 Task: Choose the option to open a specific page or set of pages.
Action: Mouse moved to (1382, 46)
Screenshot: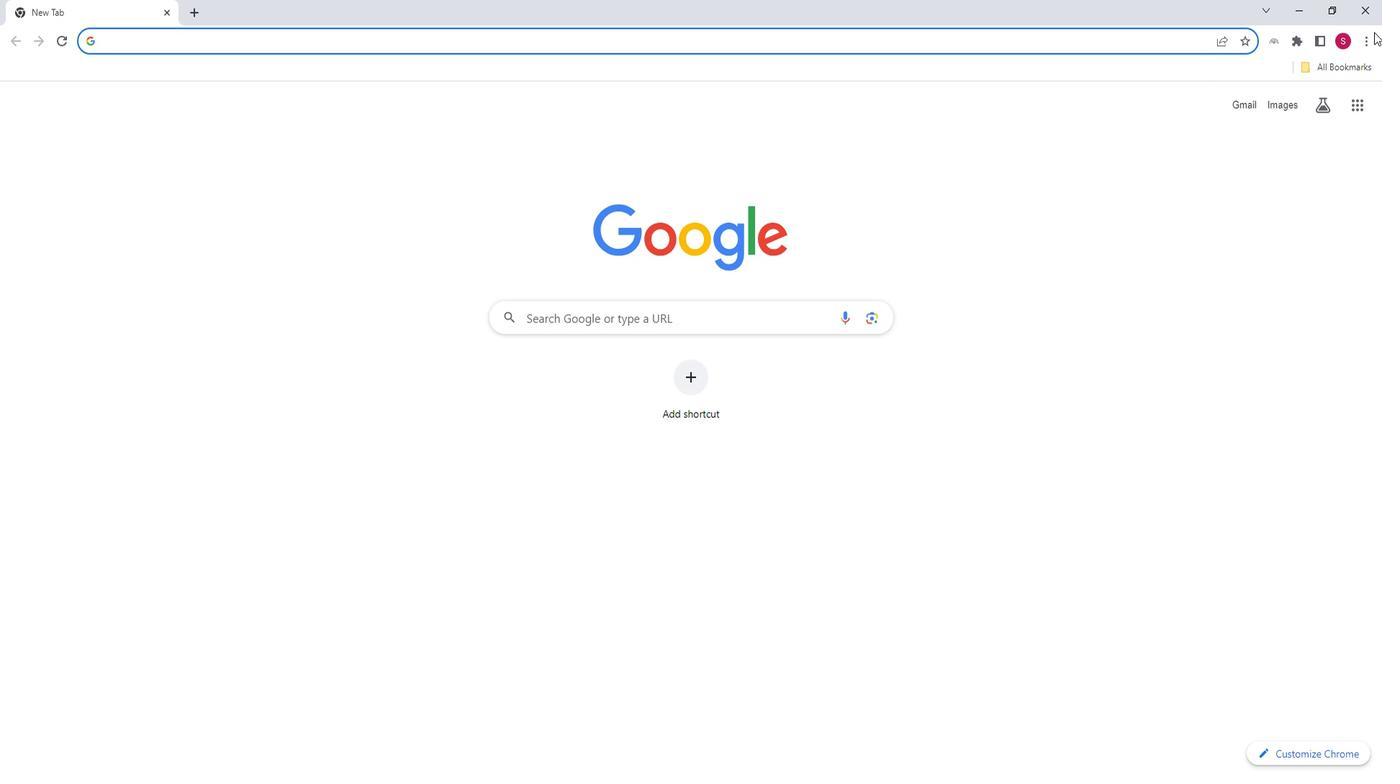 
Action: Mouse pressed left at (1382, 46)
Screenshot: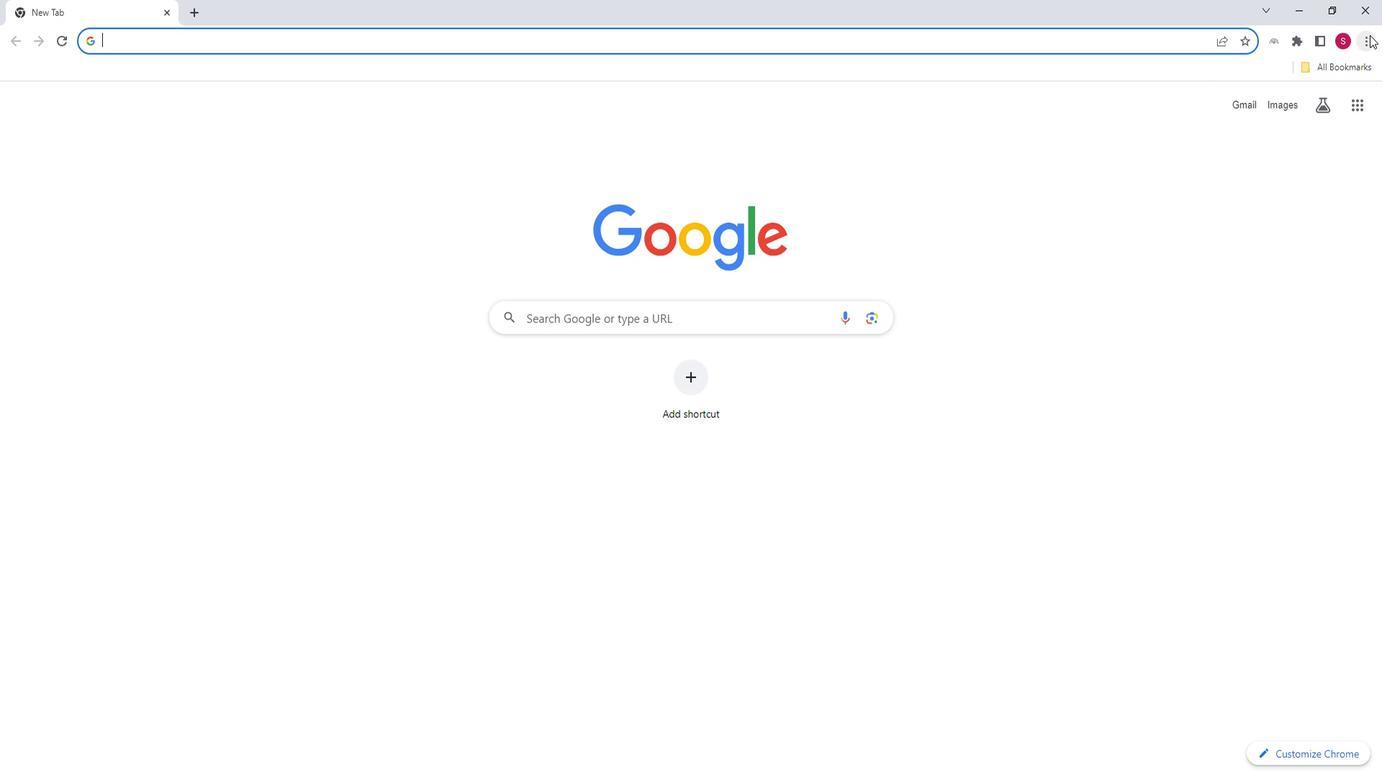 
Action: Mouse moved to (1234, 315)
Screenshot: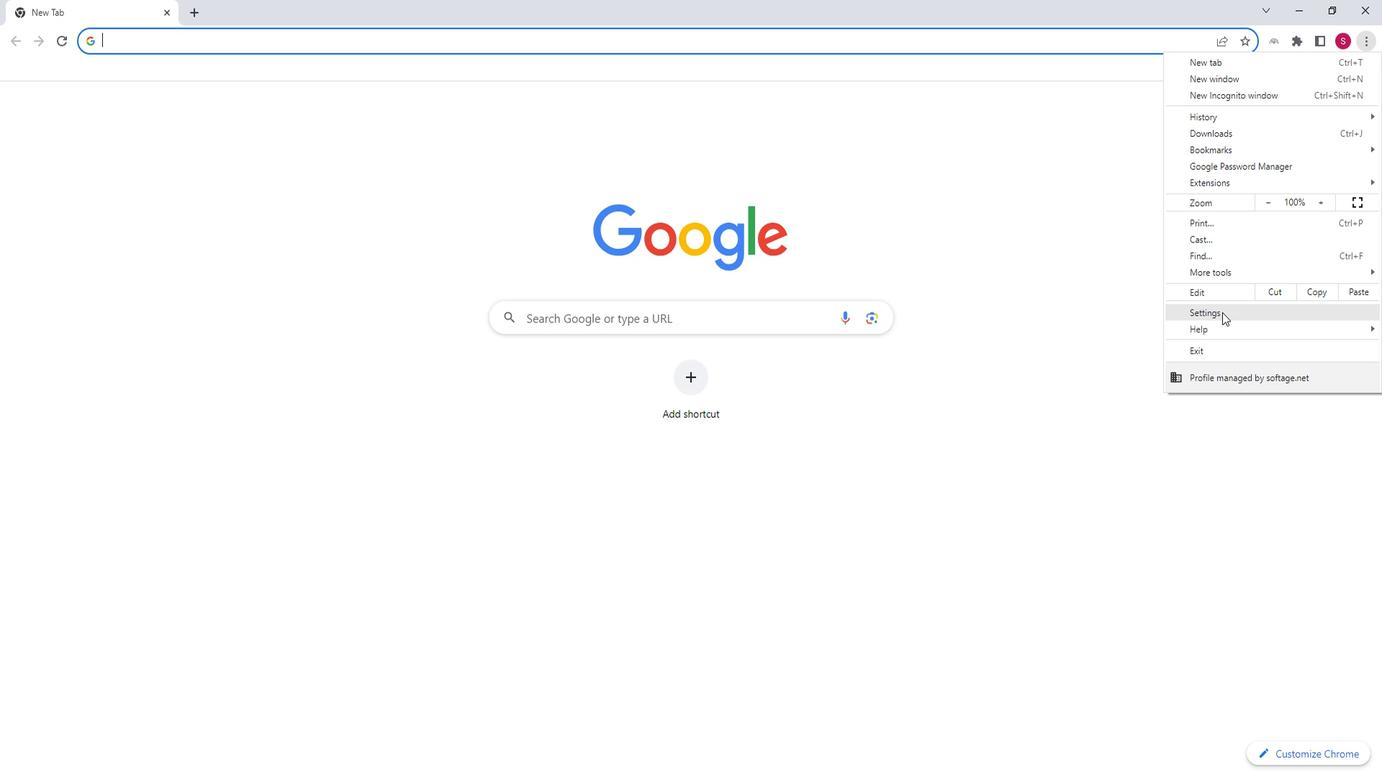 
Action: Mouse pressed left at (1234, 315)
Screenshot: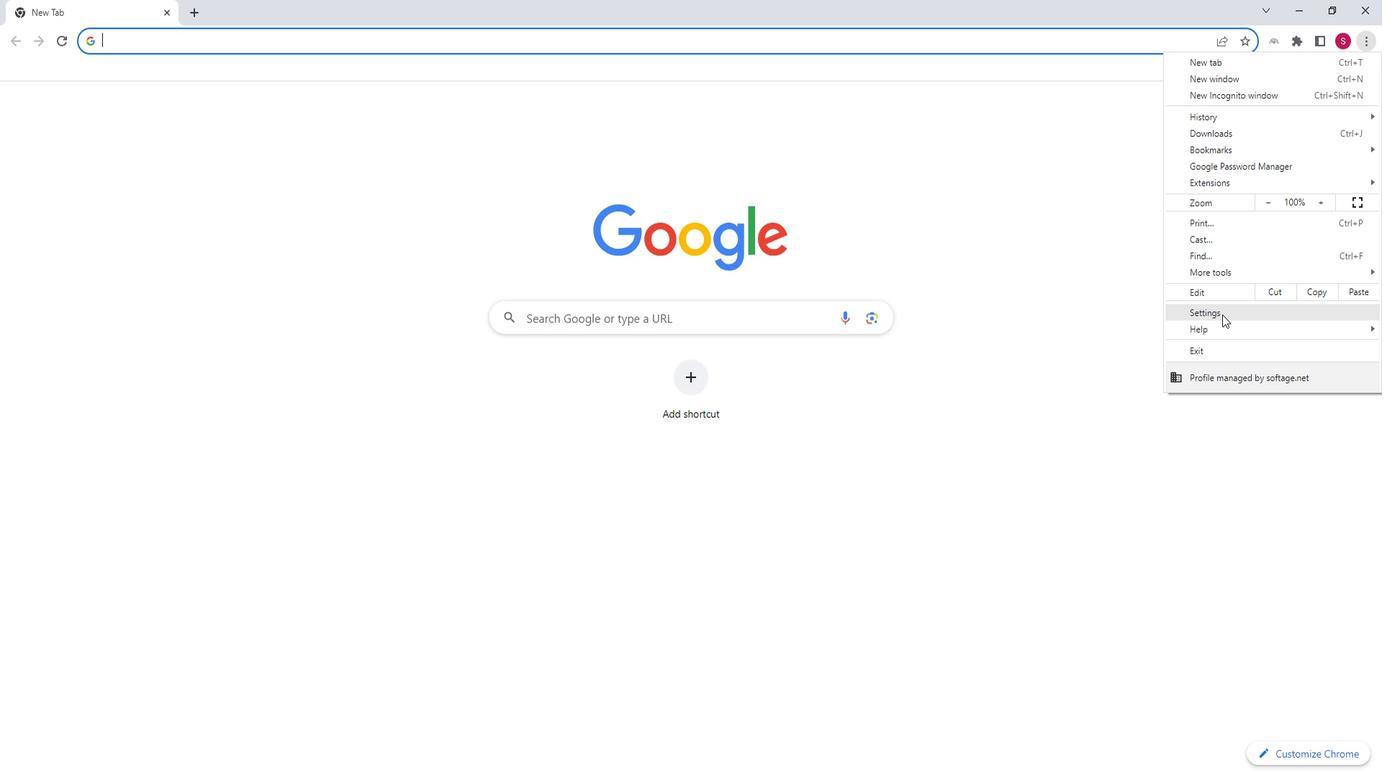 
Action: Mouse moved to (113, 327)
Screenshot: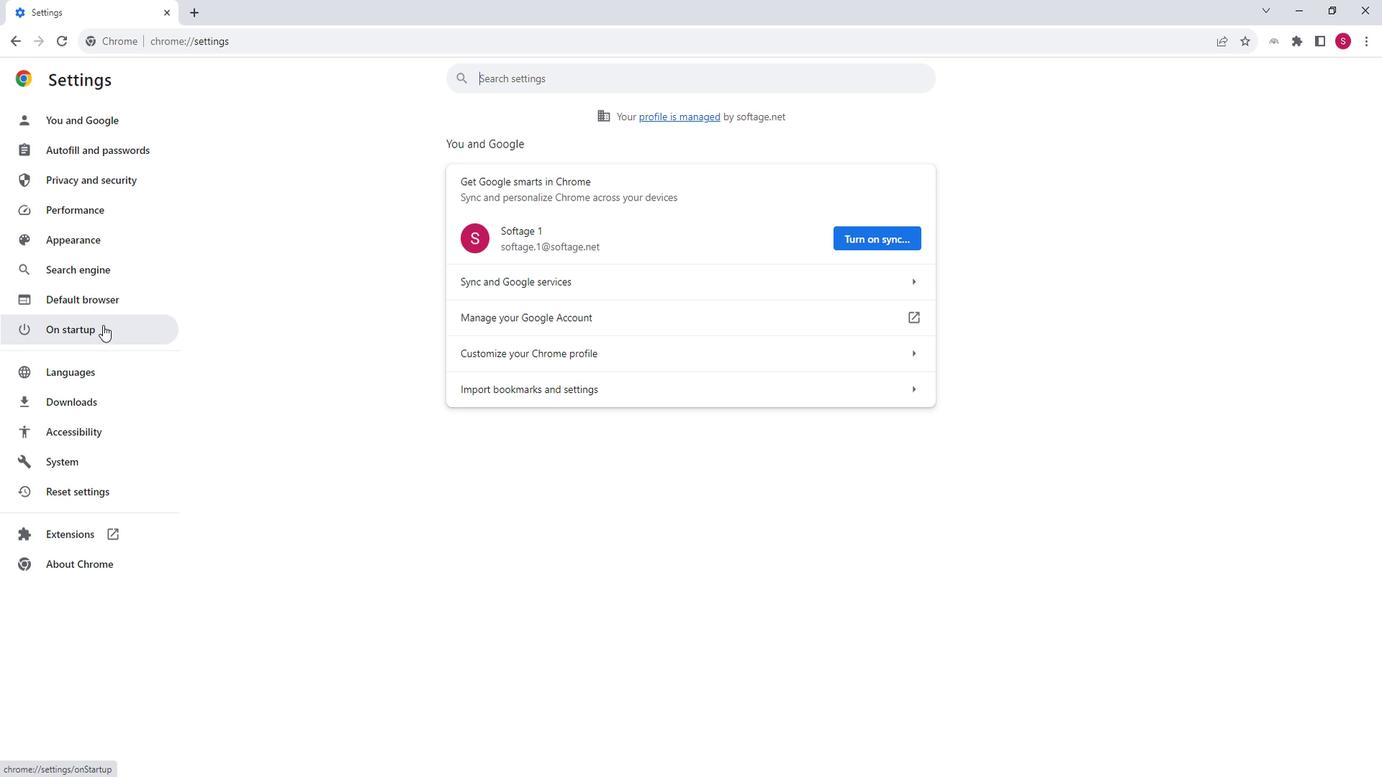 
Action: Mouse pressed left at (113, 327)
Screenshot: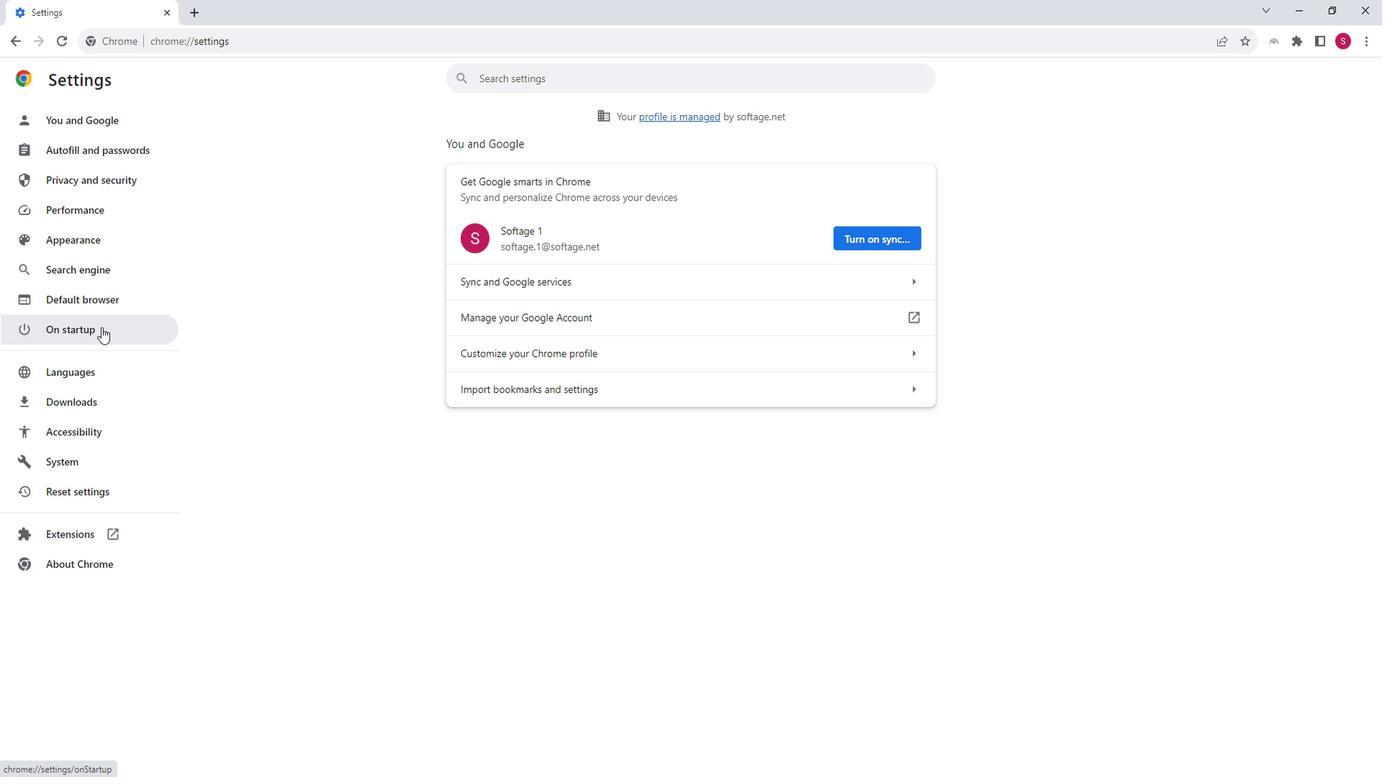 
Action: Mouse moved to (593, 253)
Screenshot: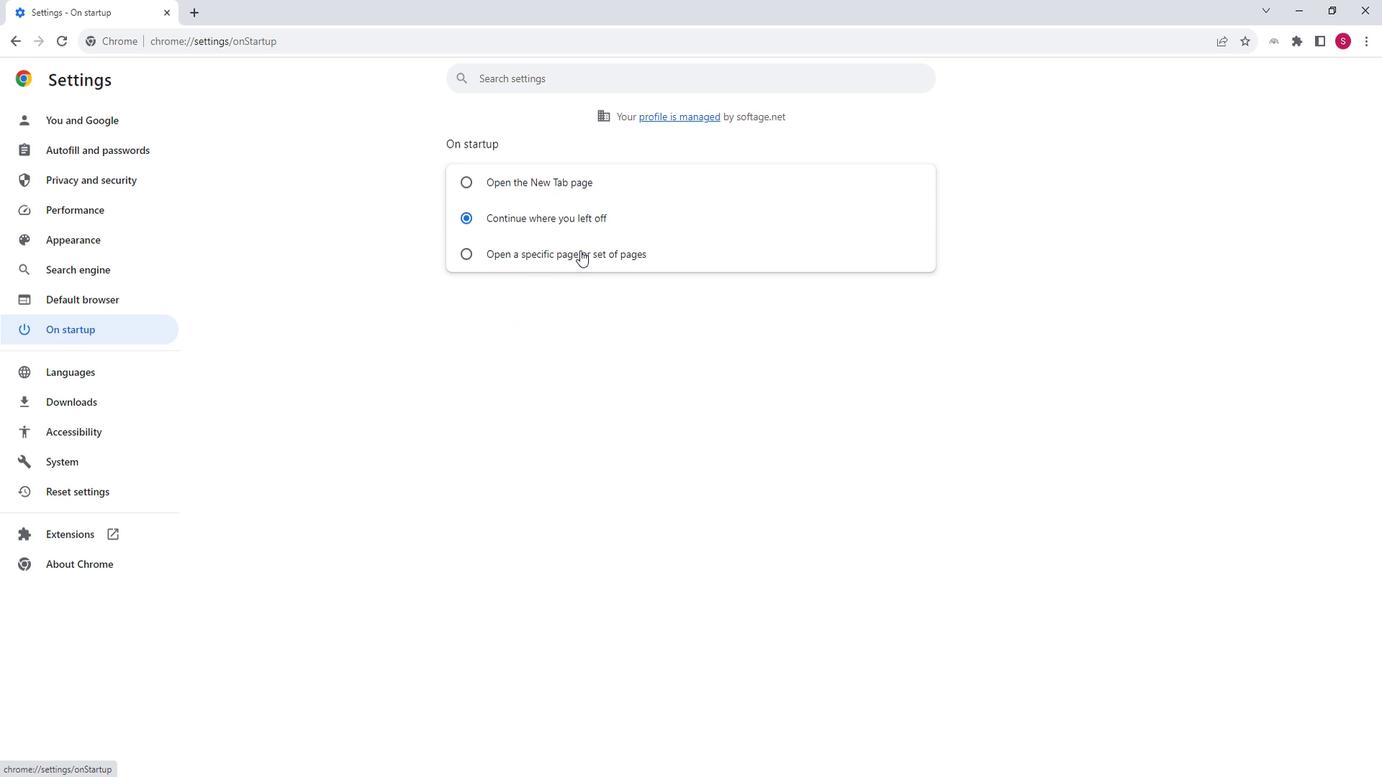 
Action: Mouse pressed left at (593, 253)
Screenshot: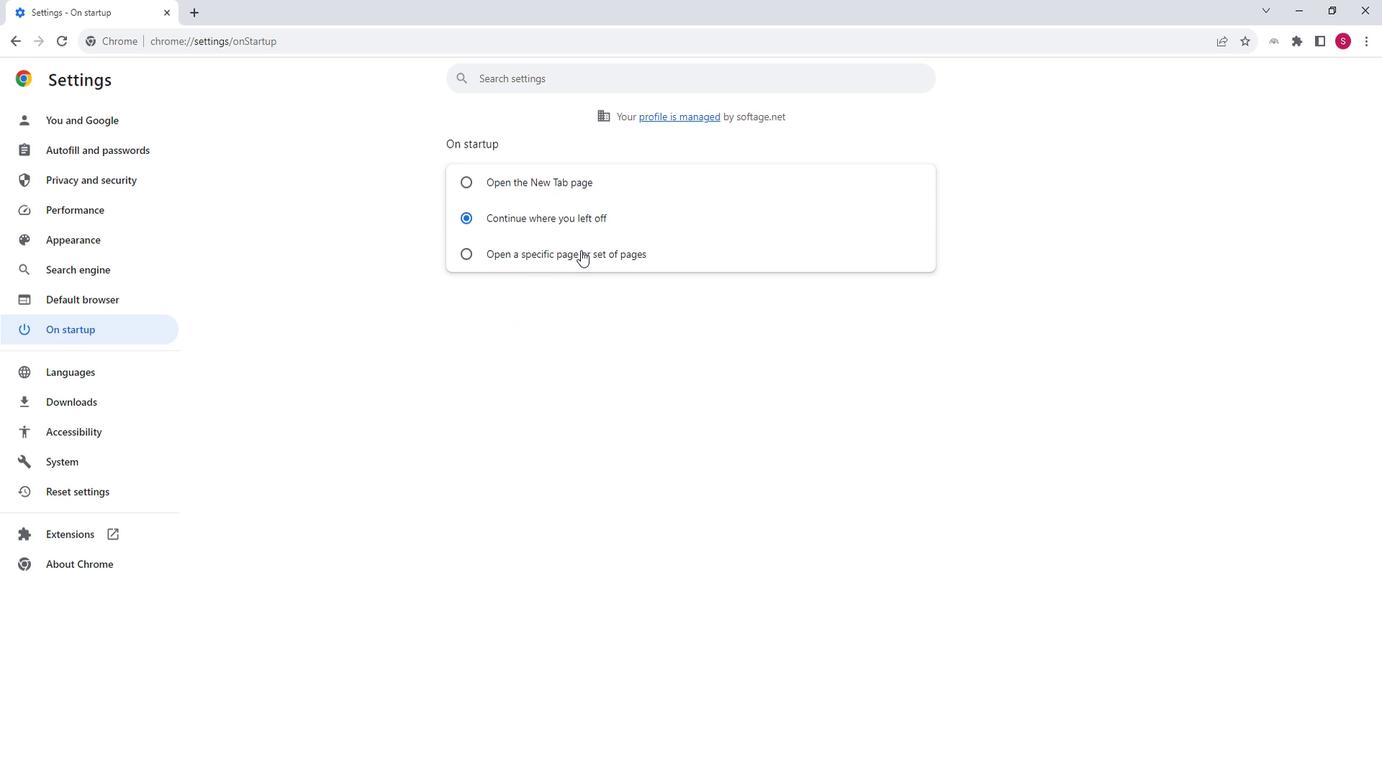 
Action: Mouse moved to (1278, 326)
Screenshot: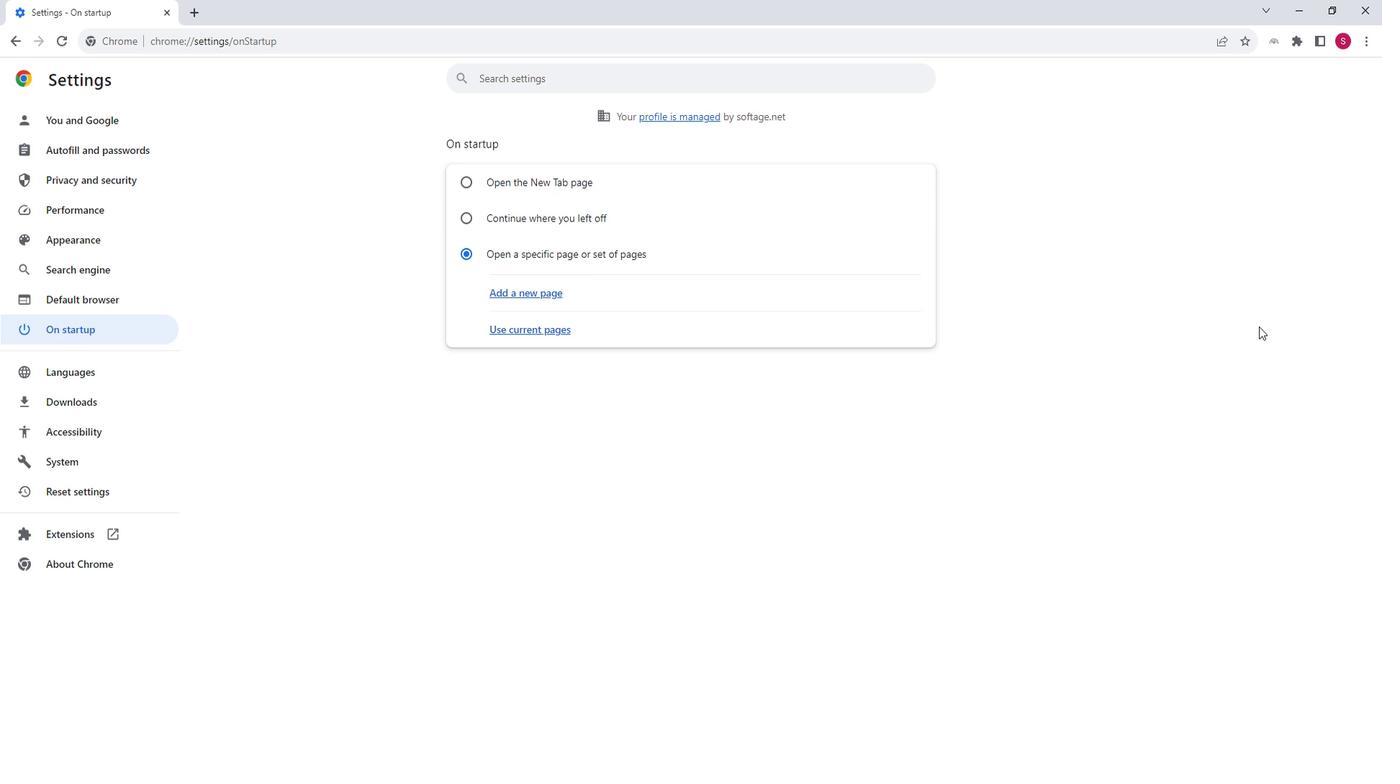
